 Task: Look for products with mango flavor.
Action: Mouse pressed left at (24, 94)
Screenshot: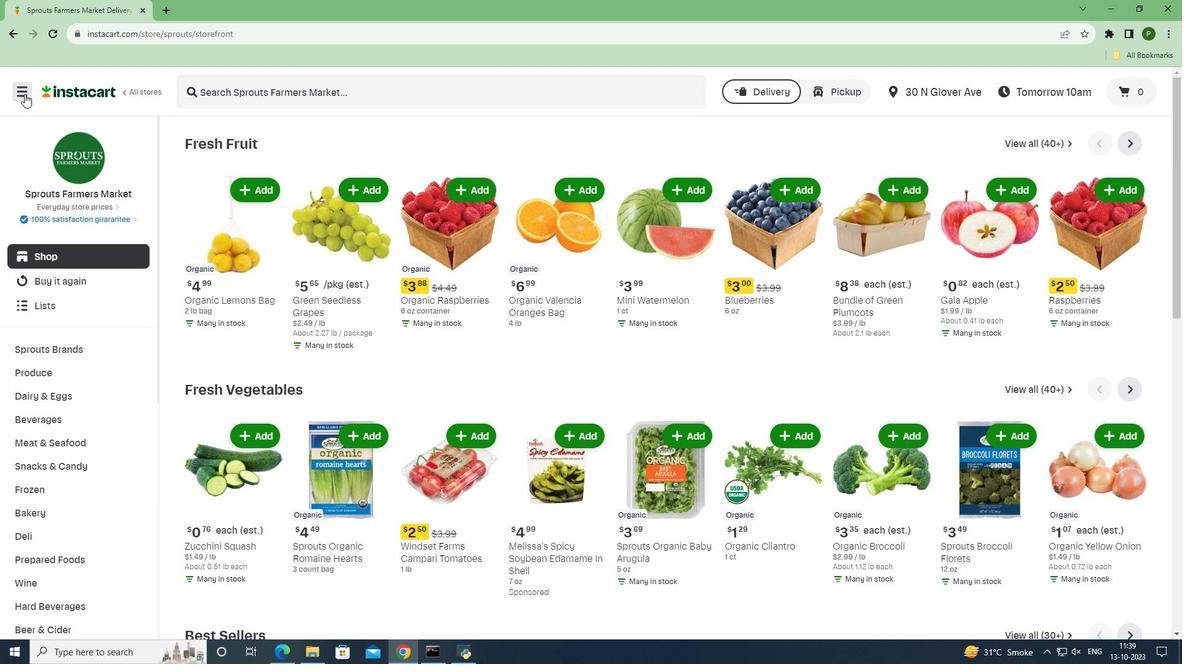 
Action: Mouse moved to (47, 324)
Screenshot: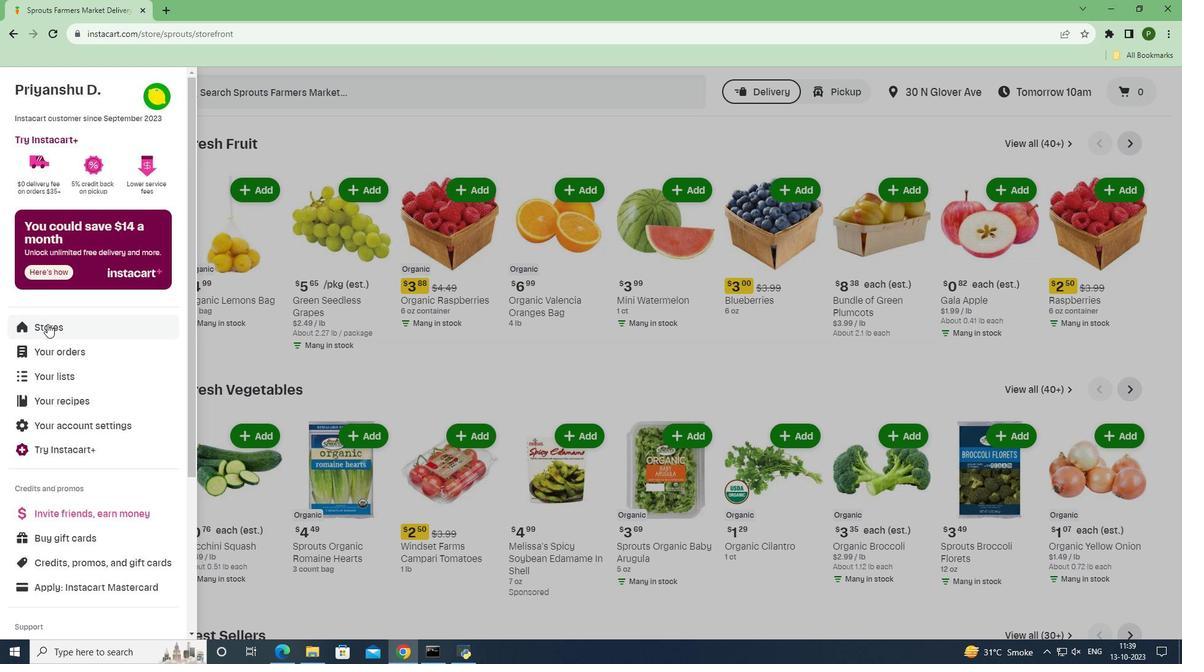 
Action: Mouse pressed left at (47, 324)
Screenshot: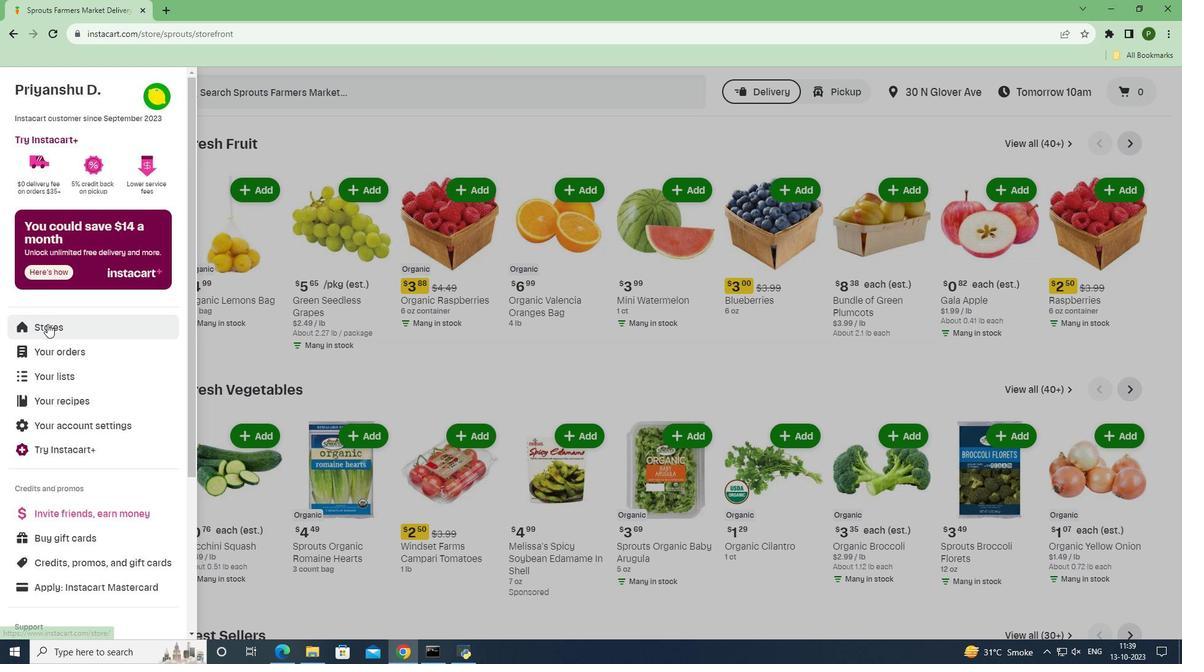 
Action: Mouse moved to (273, 140)
Screenshot: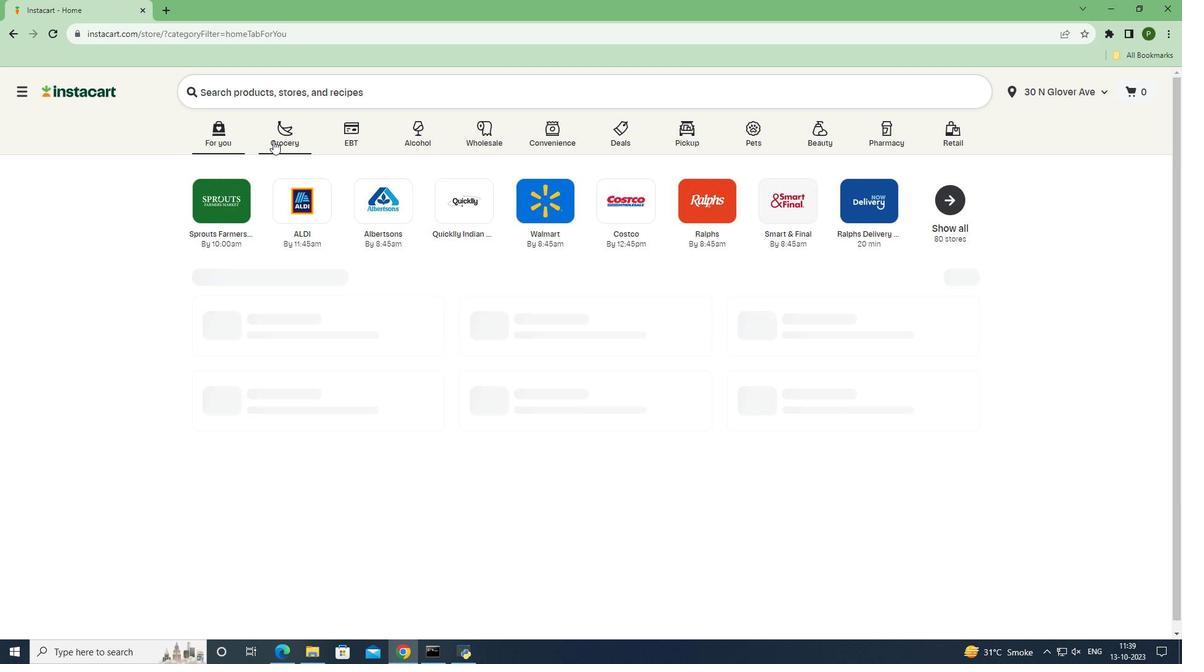 
Action: Mouse pressed left at (273, 140)
Screenshot: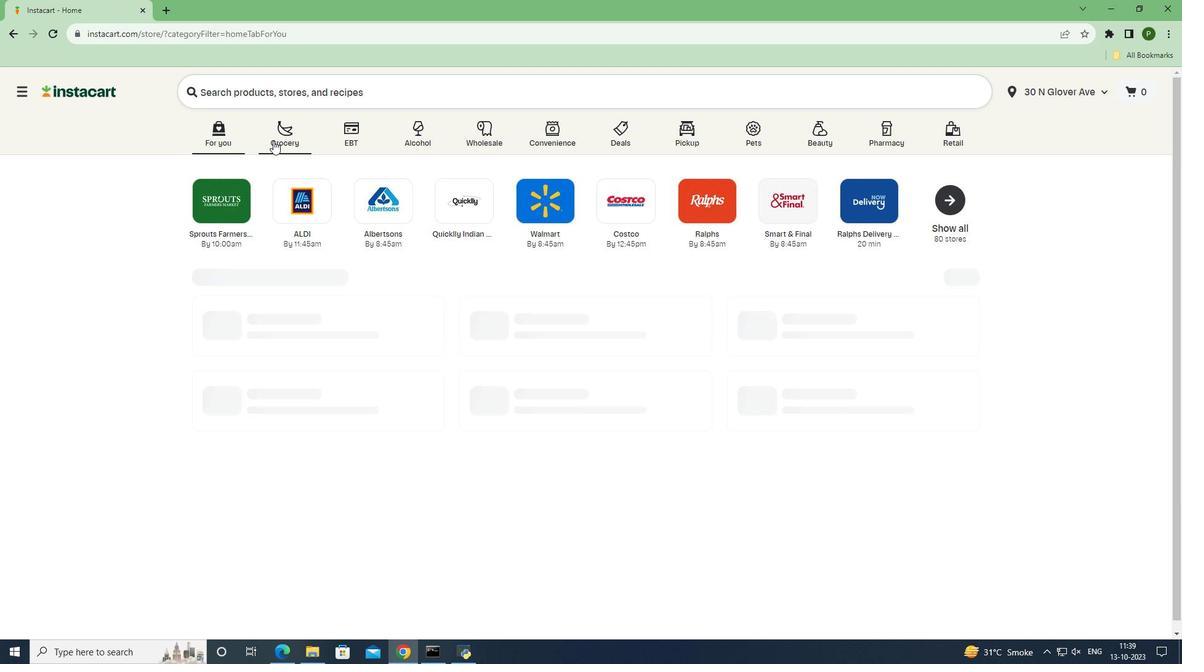 
Action: Mouse moved to (758, 285)
Screenshot: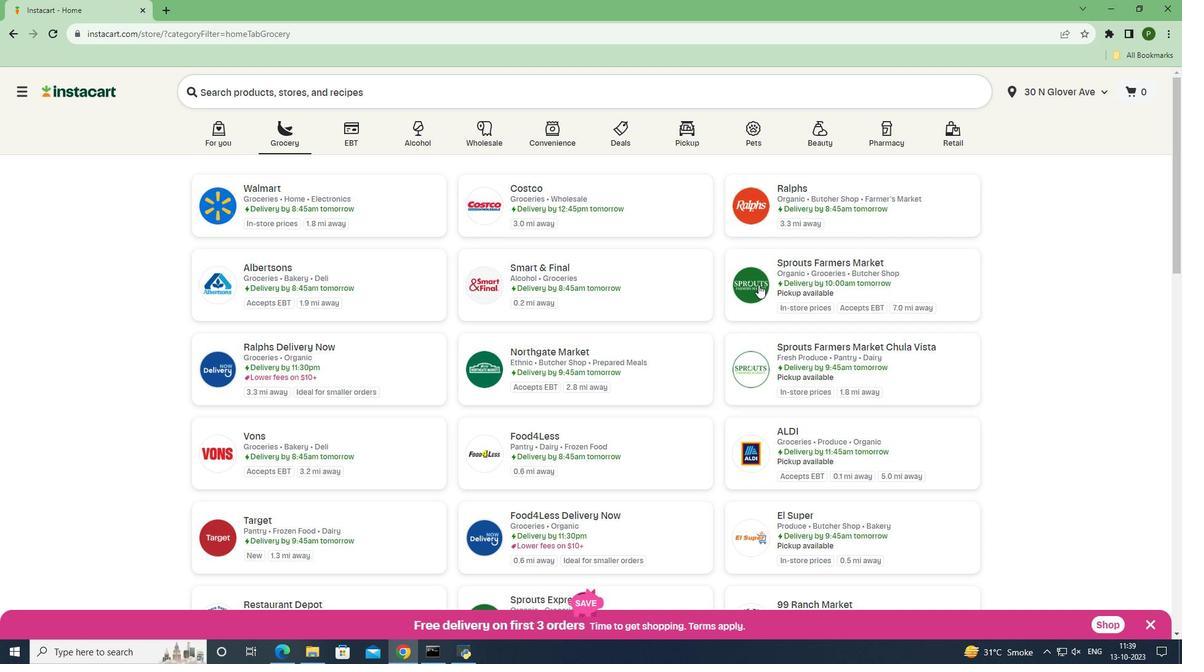 
Action: Mouse pressed left at (758, 285)
Screenshot: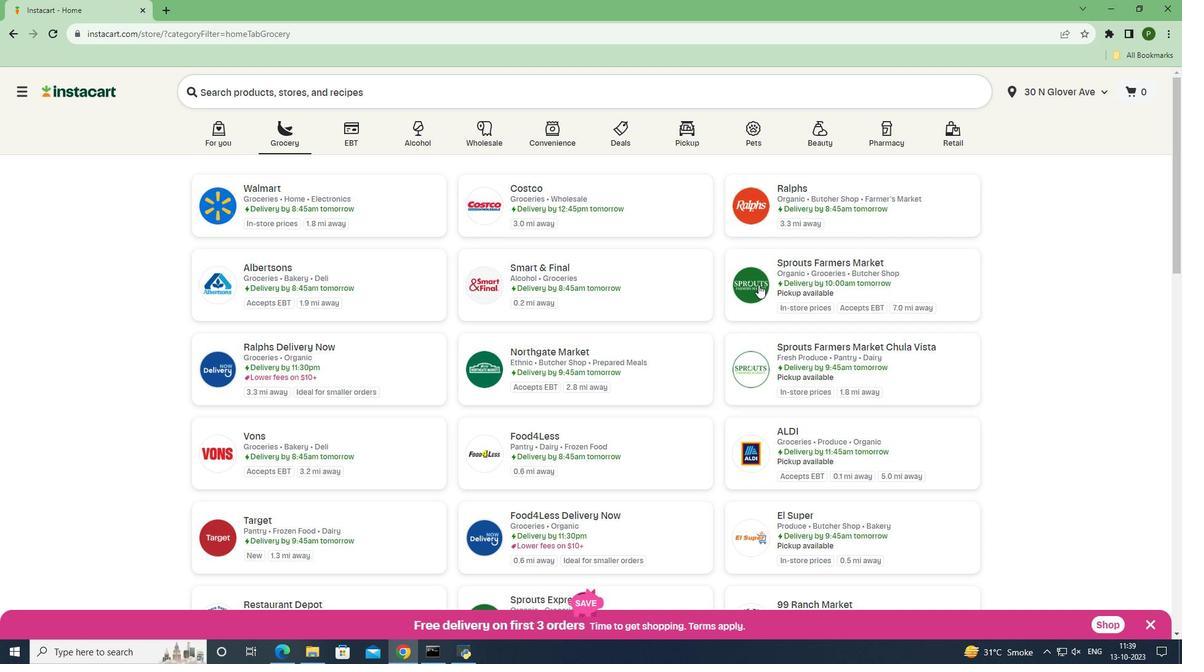
Action: Mouse moved to (68, 418)
Screenshot: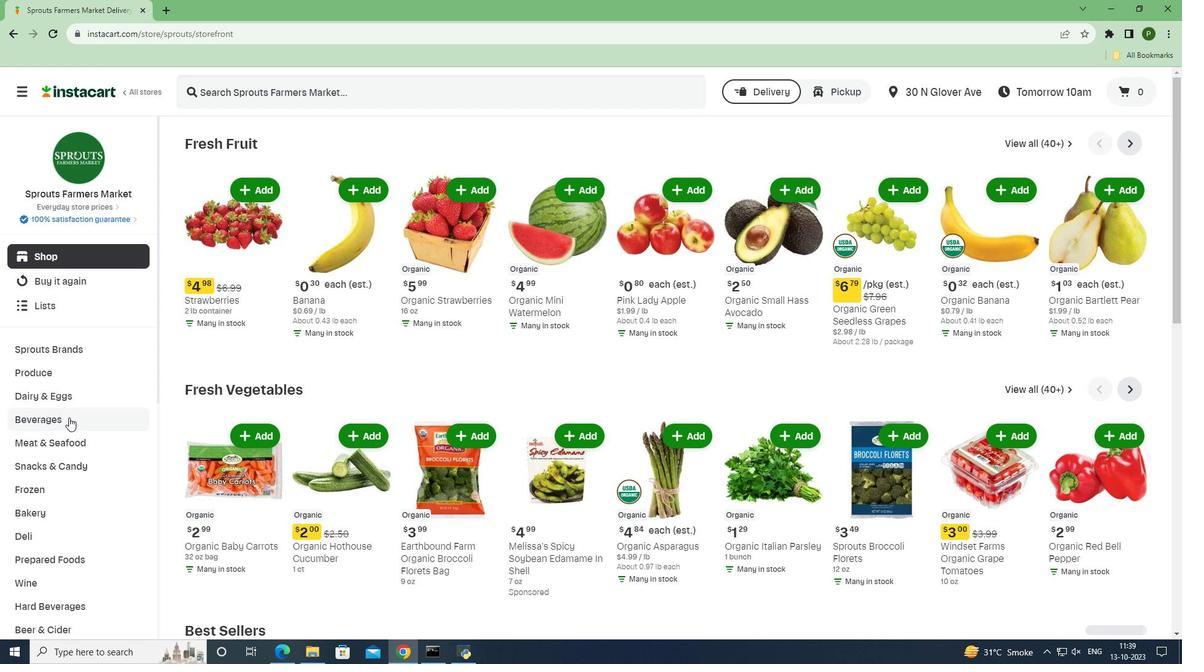 
Action: Mouse pressed left at (68, 418)
Screenshot: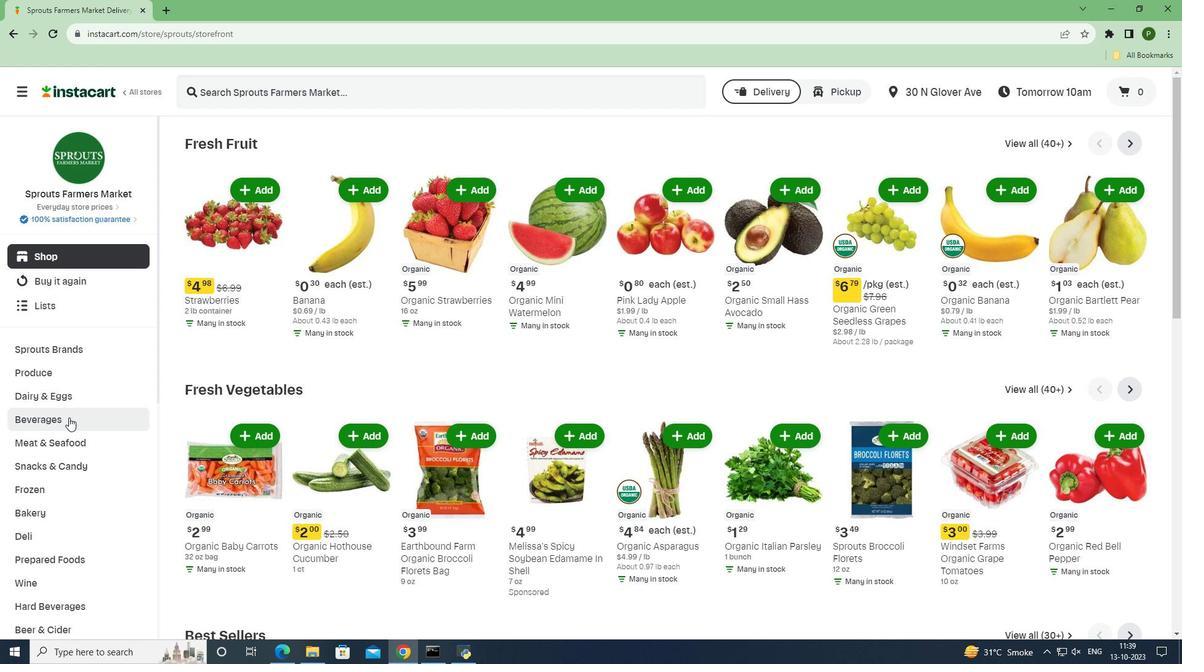 
Action: Mouse moved to (1064, 168)
Screenshot: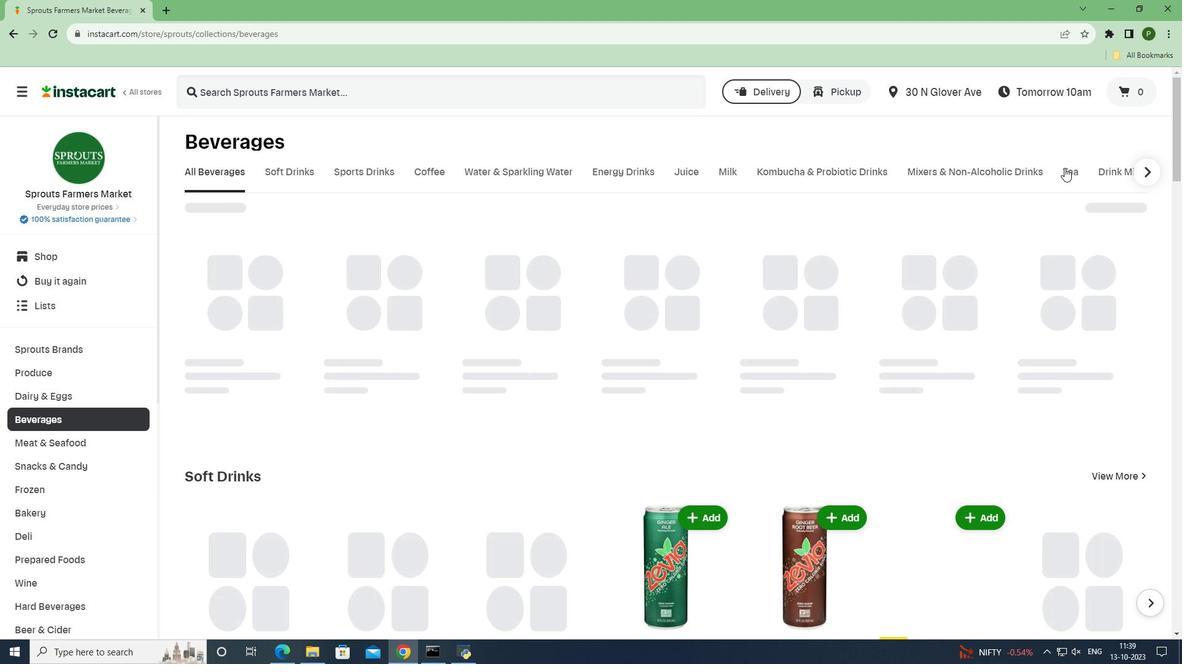 
Action: Mouse pressed left at (1064, 168)
Screenshot: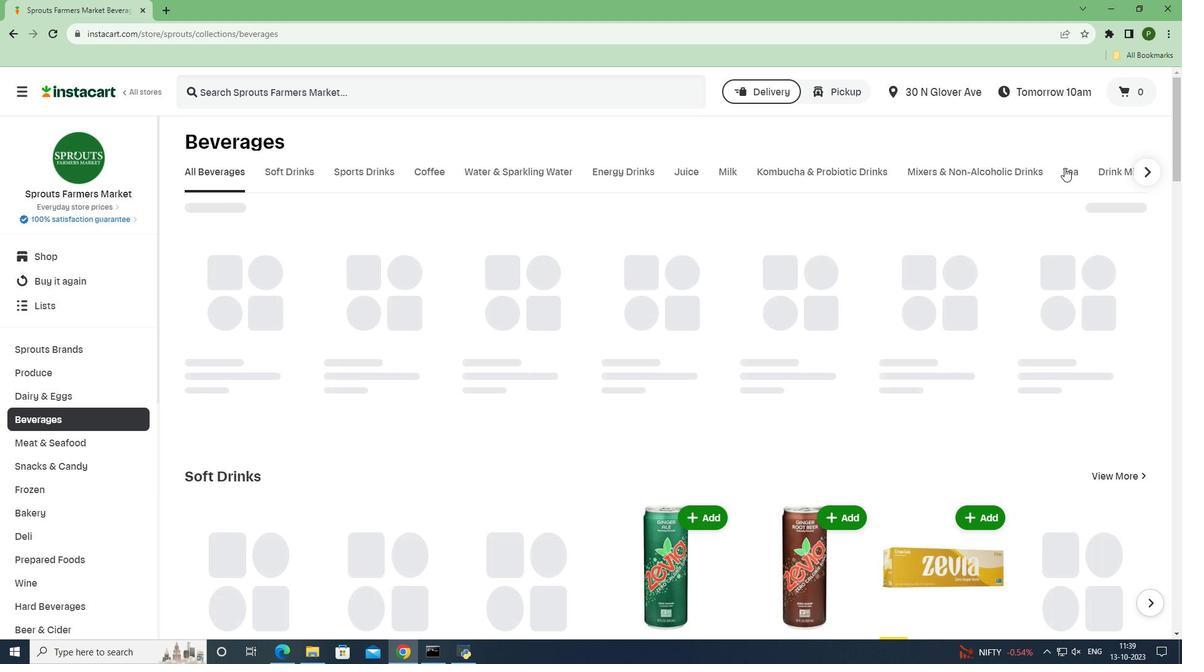 
Action: Mouse moved to (217, 283)
Screenshot: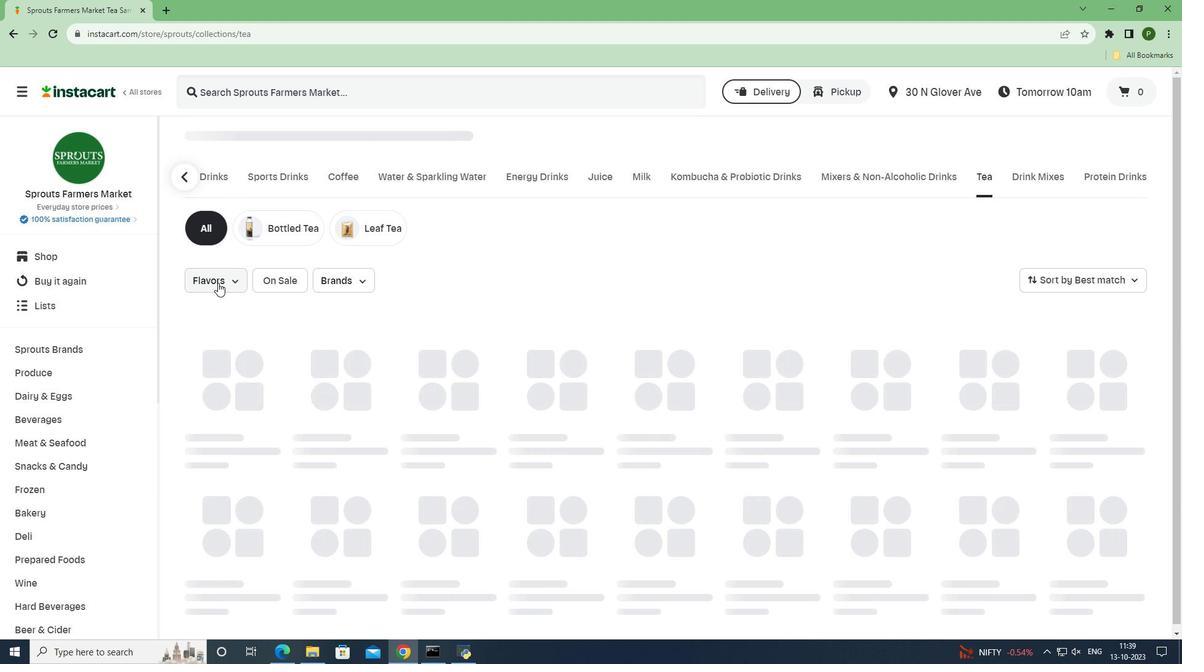 
Action: Mouse pressed left at (217, 283)
Screenshot: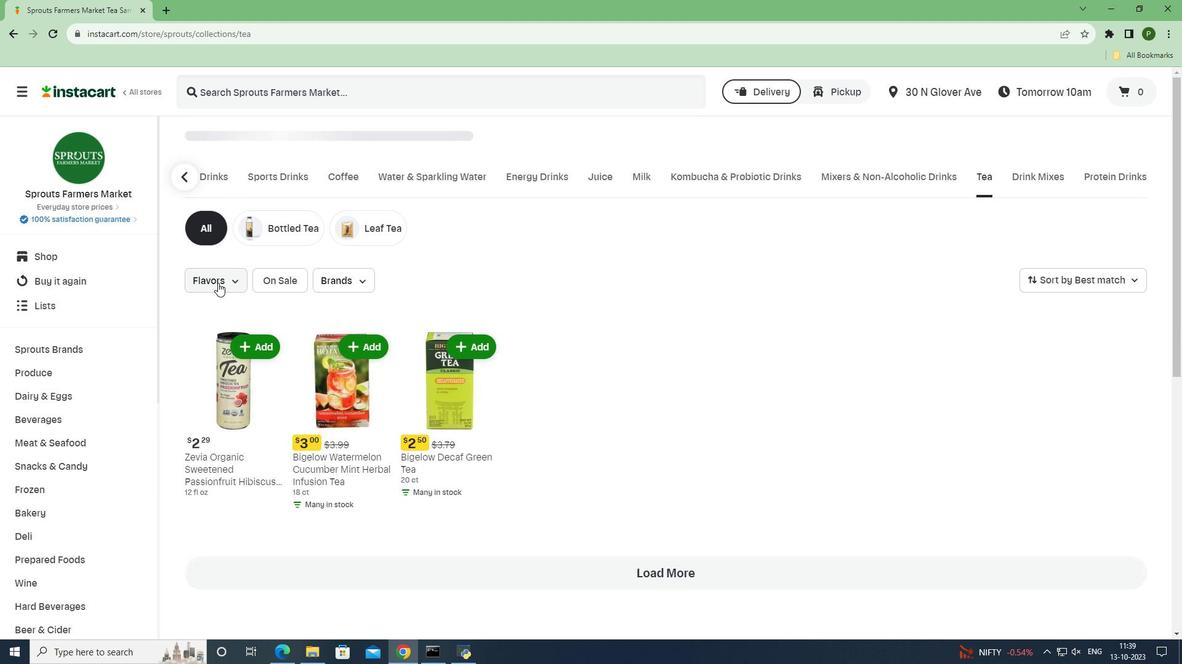 
Action: Mouse moved to (262, 357)
Screenshot: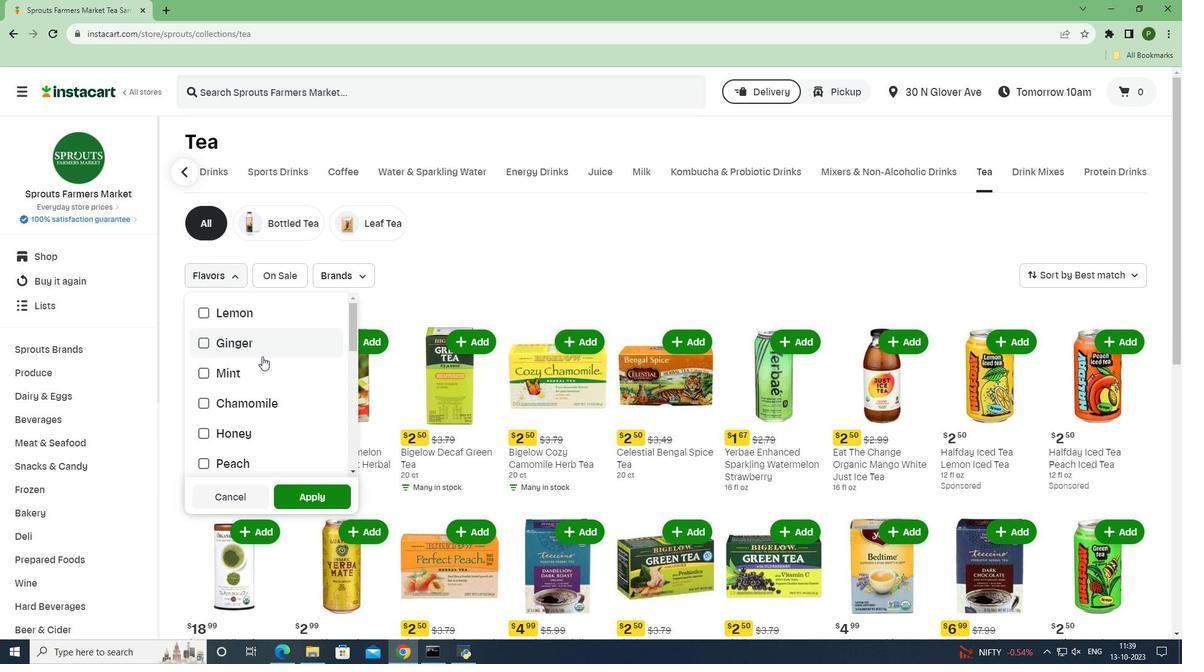 
Action: Mouse scrolled (262, 356) with delta (0, 0)
Screenshot: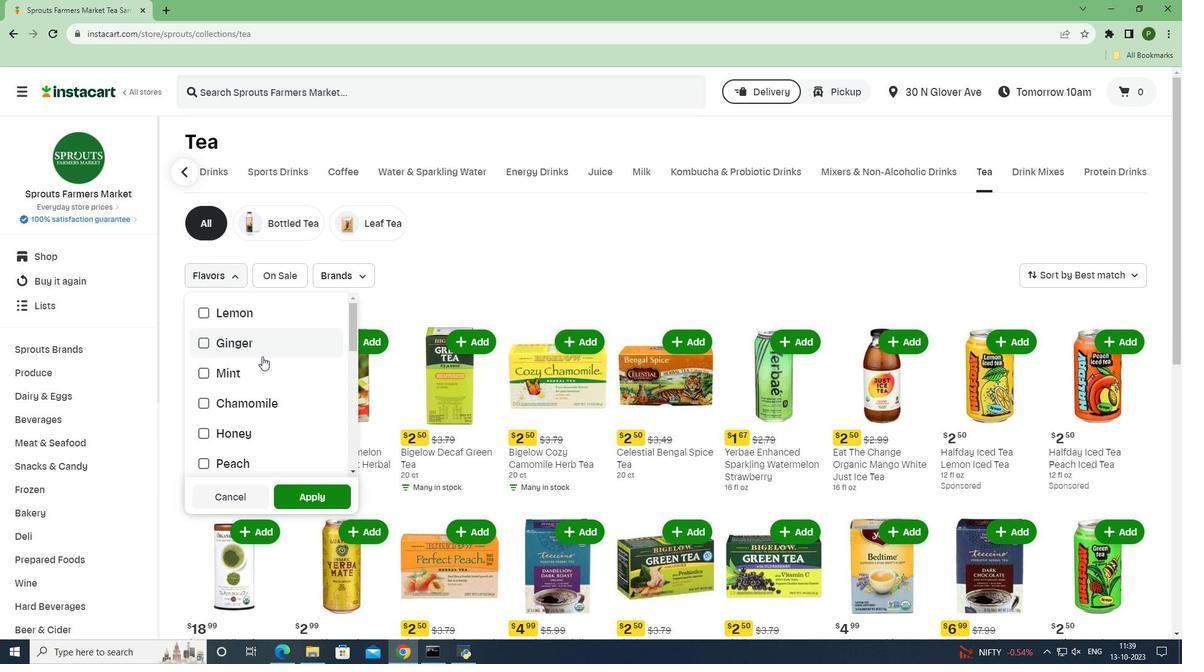 
Action: Mouse scrolled (262, 356) with delta (0, 0)
Screenshot: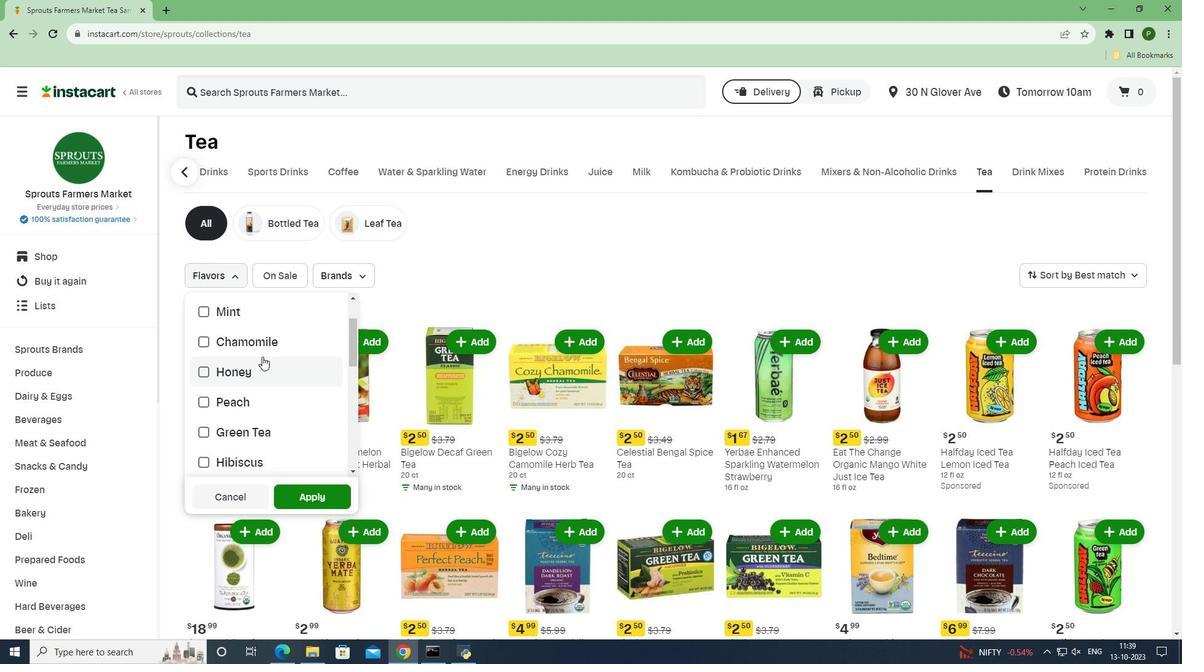 
Action: Mouse scrolled (262, 356) with delta (0, 0)
Screenshot: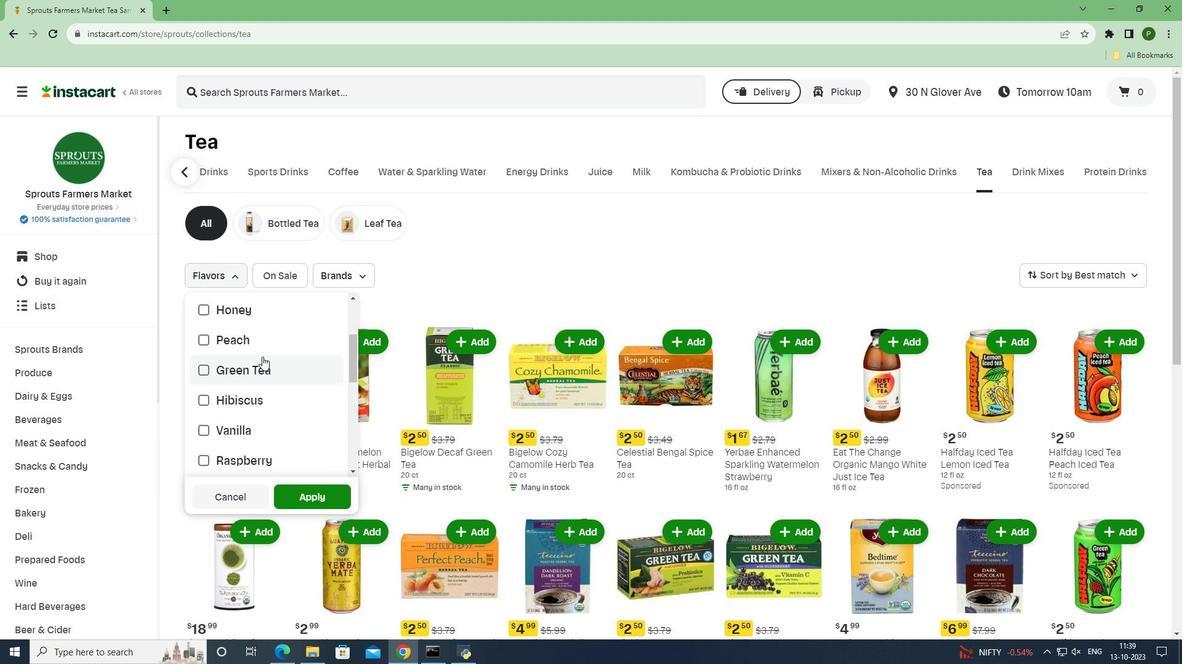 
Action: Mouse scrolled (262, 356) with delta (0, 0)
Screenshot: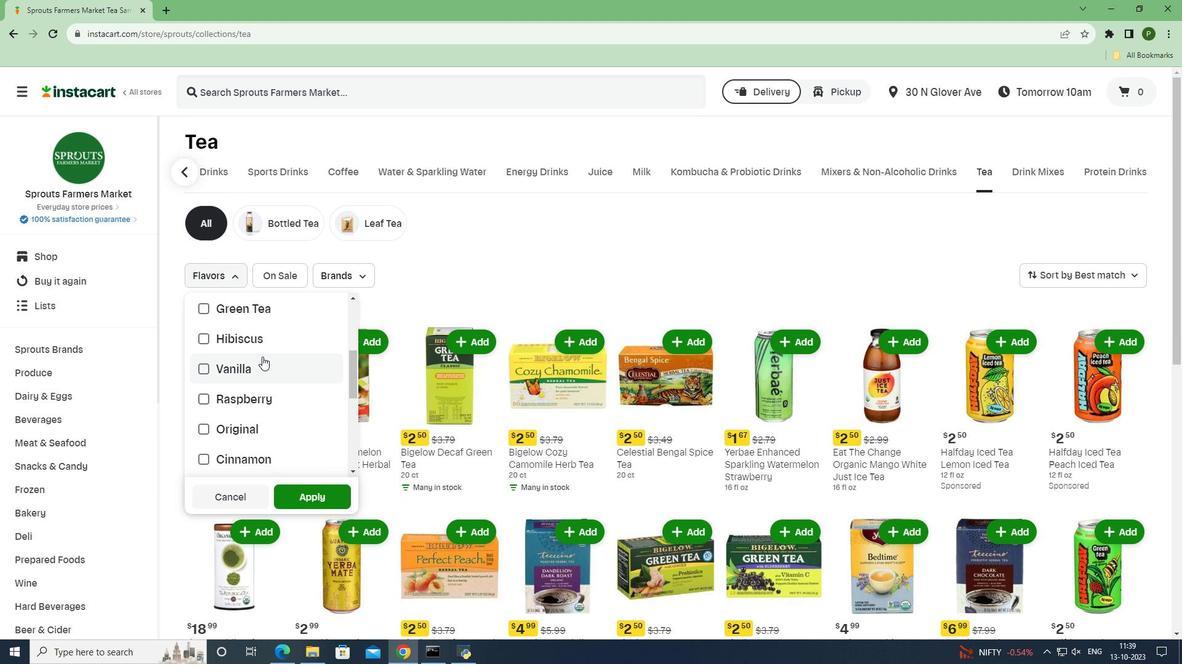 
Action: Mouse scrolled (262, 356) with delta (0, 0)
Screenshot: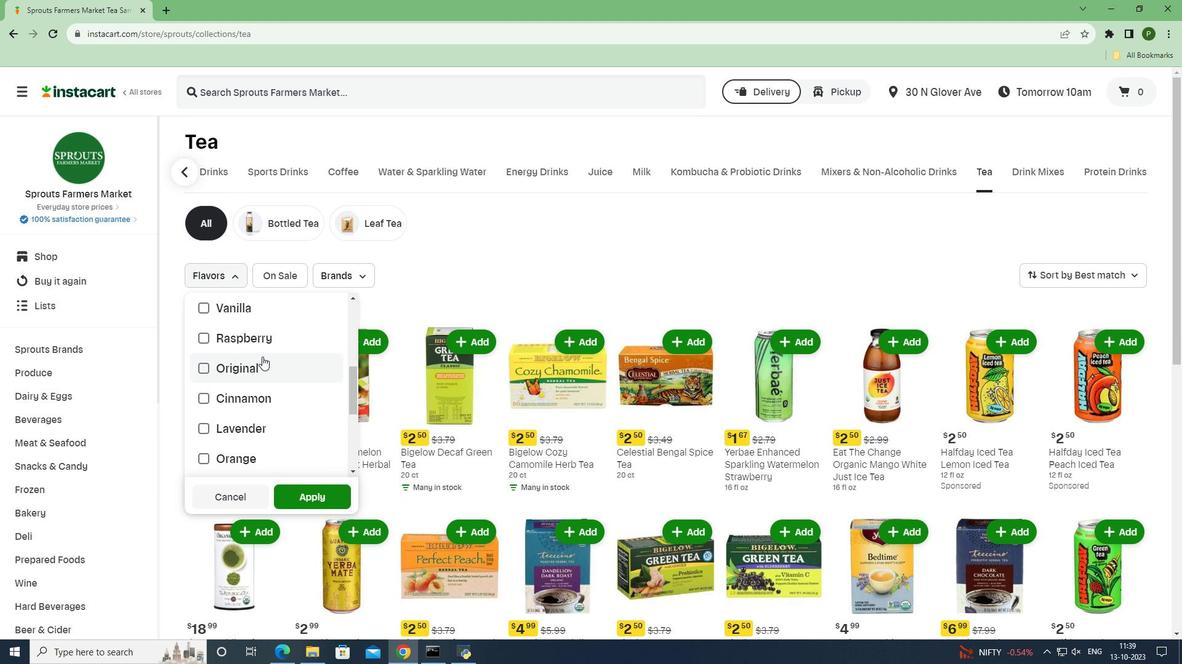
Action: Mouse moved to (247, 431)
Screenshot: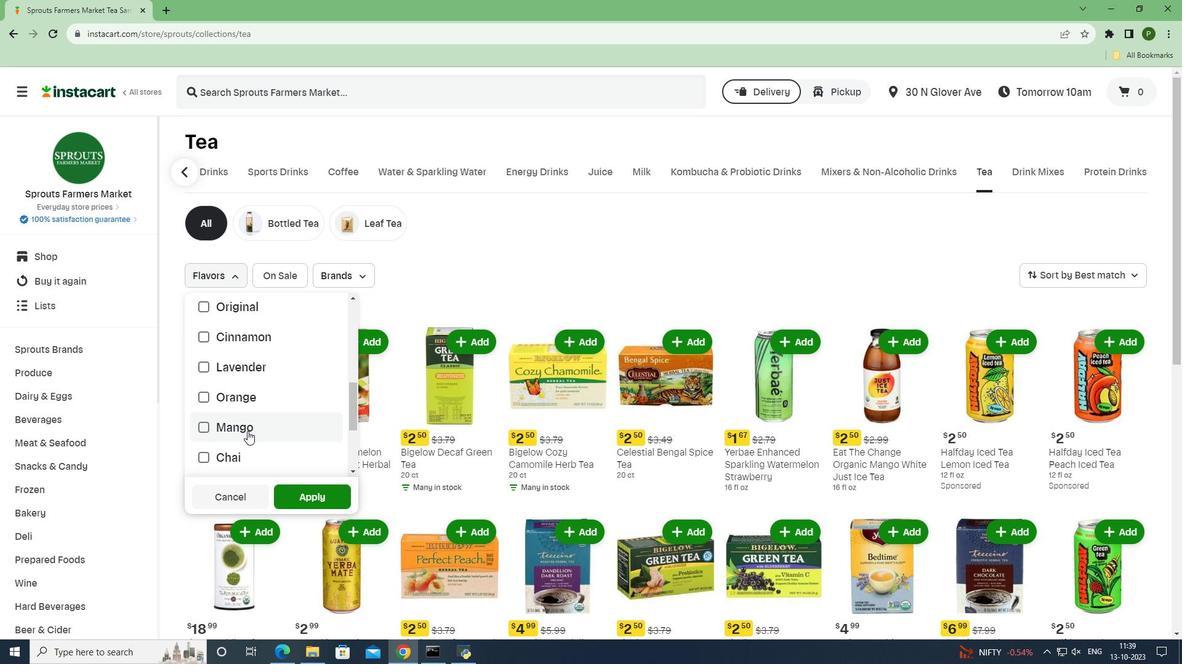 
Action: Mouse pressed left at (247, 431)
Screenshot: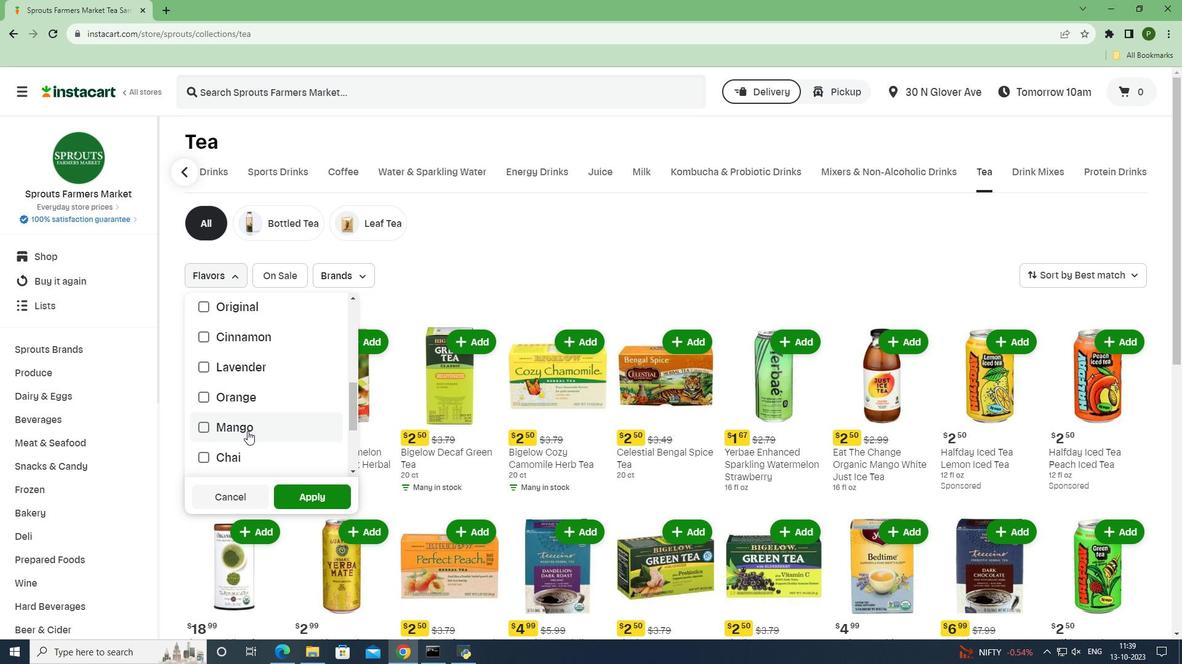 
Action: Mouse moved to (294, 489)
Screenshot: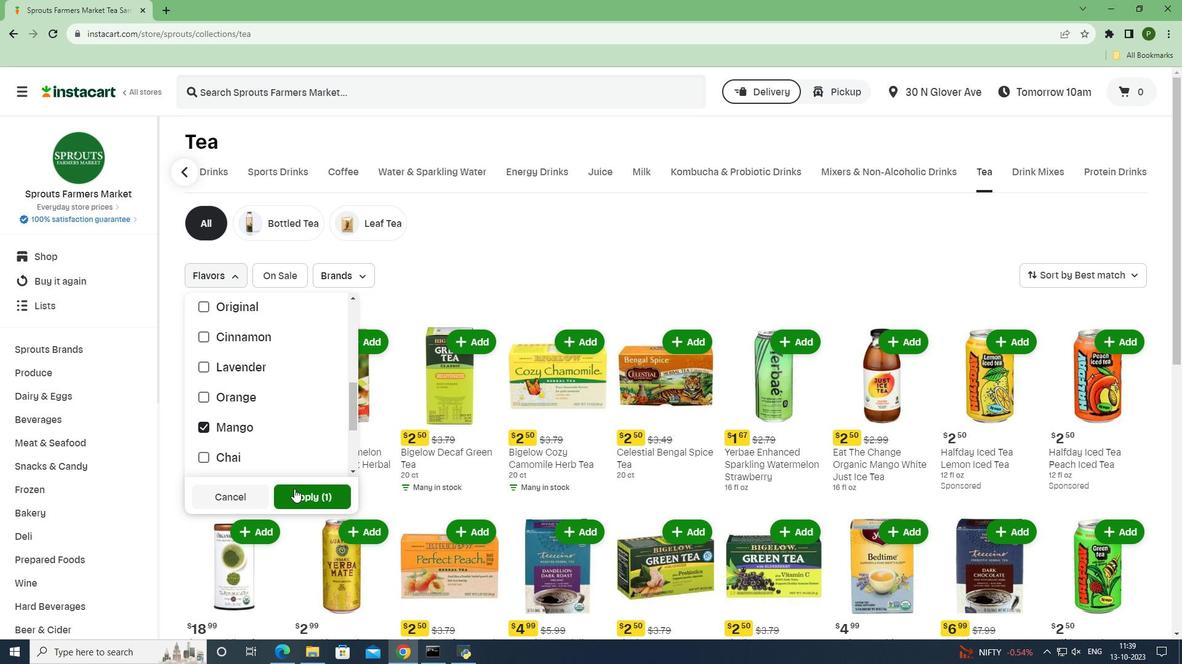 
Action: Mouse pressed left at (294, 489)
Screenshot: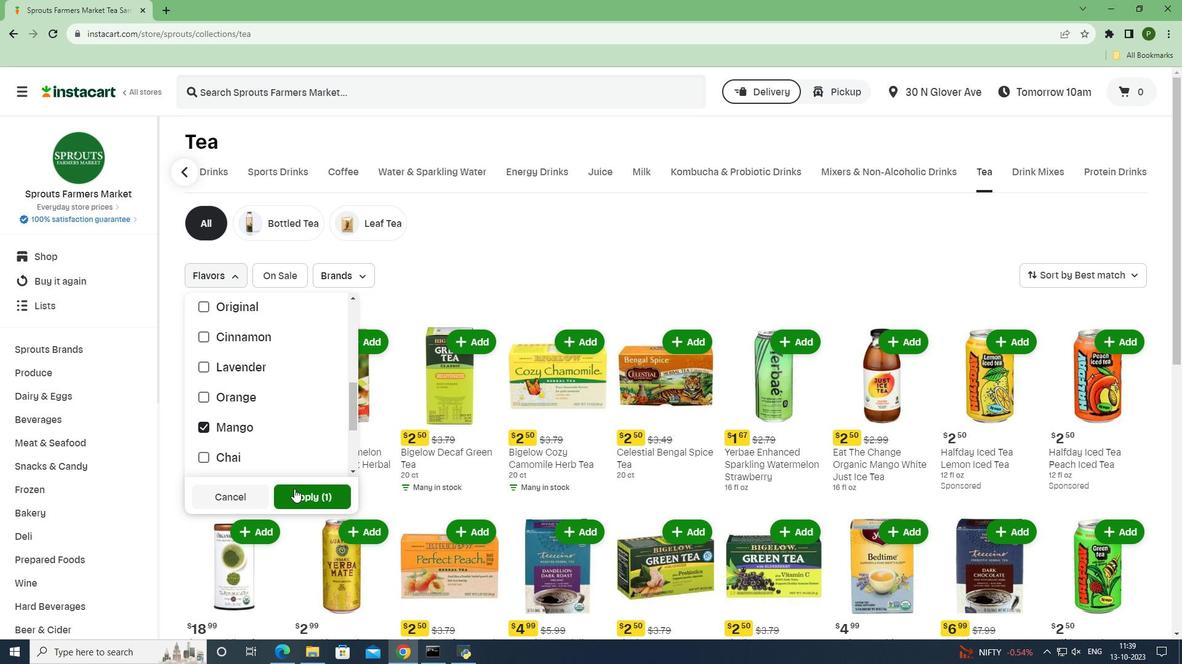 
Action: Mouse moved to (423, 509)
Screenshot: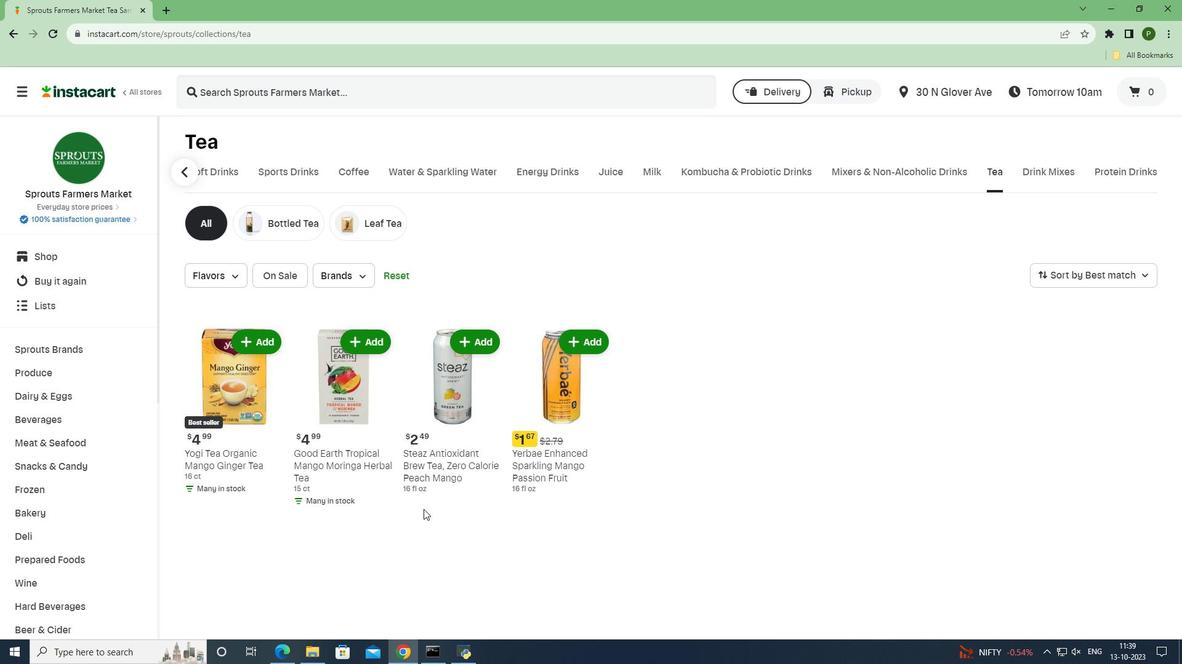 
